 Task: Enable public transport information for this location.
Action: Mouse moved to (571, 108)
Screenshot: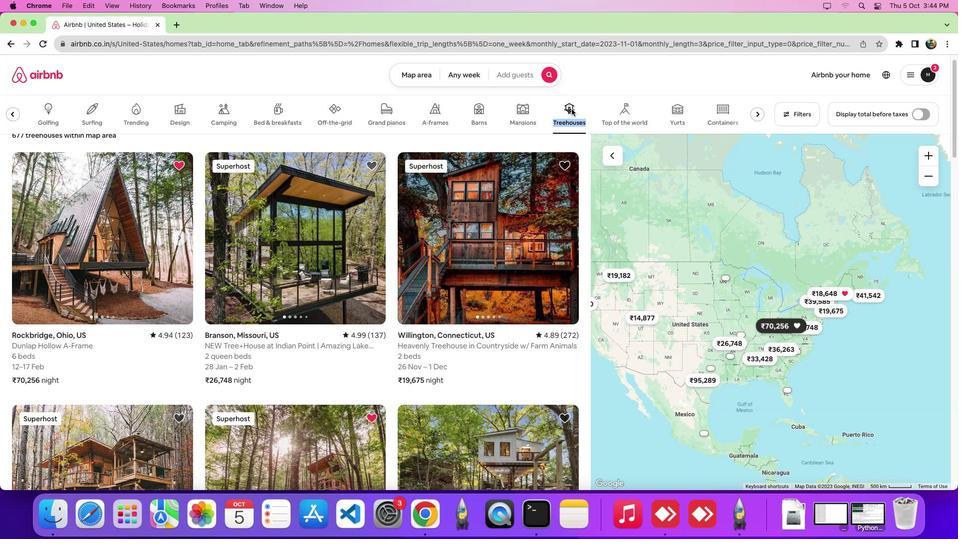 
Action: Mouse pressed left at (571, 108)
Screenshot: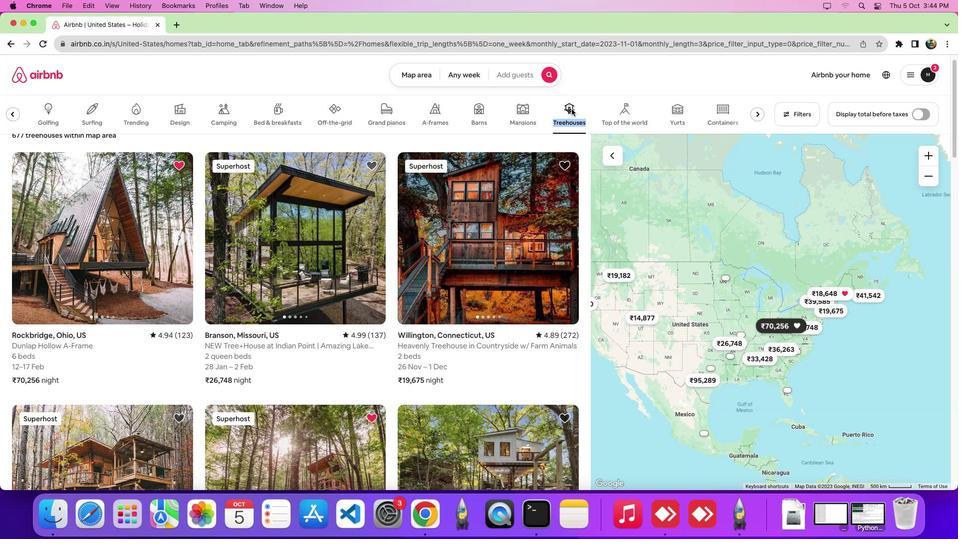 
Action: Mouse moved to (314, 269)
Screenshot: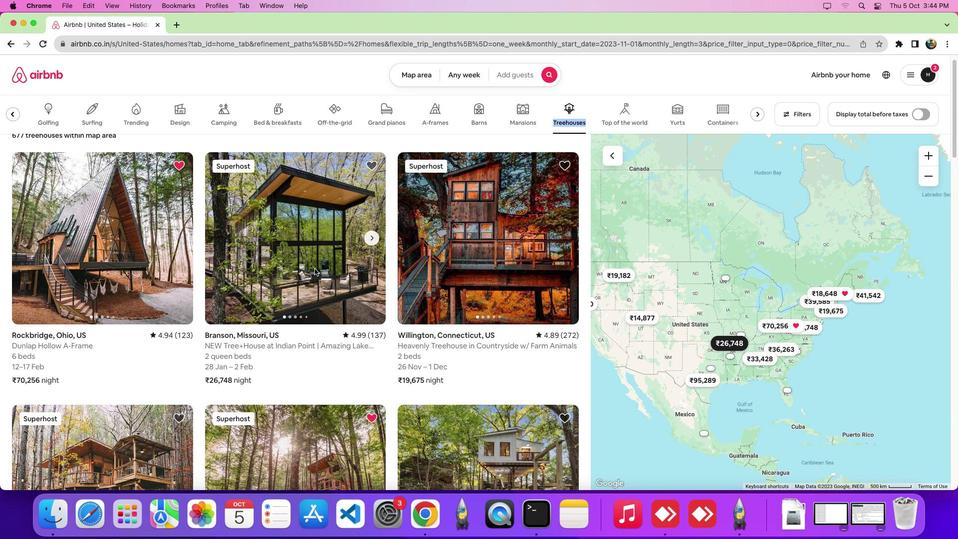 
Action: Mouse pressed left at (314, 269)
Screenshot: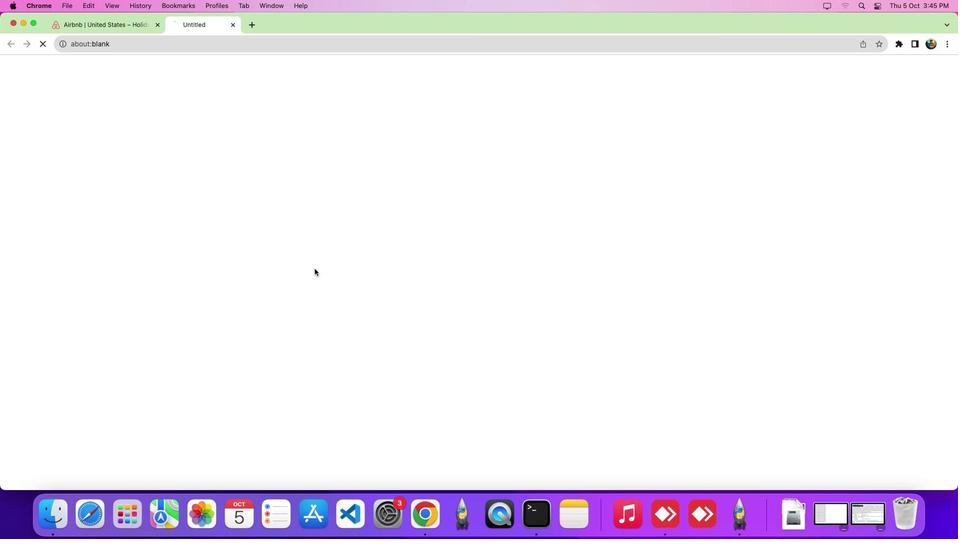 
Action: Mouse scrolled (314, 269) with delta (0, 0)
Screenshot: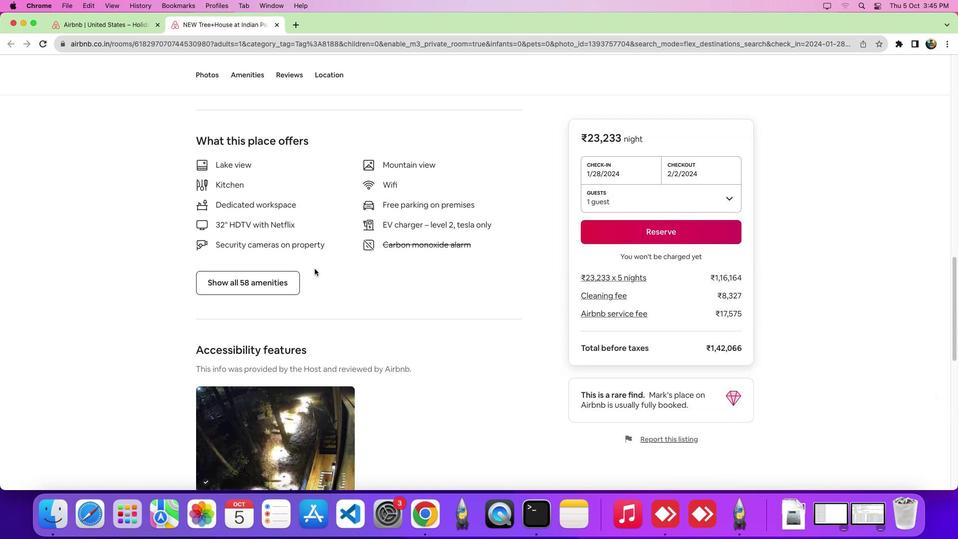 
Action: Mouse scrolled (314, 269) with delta (0, 0)
Screenshot: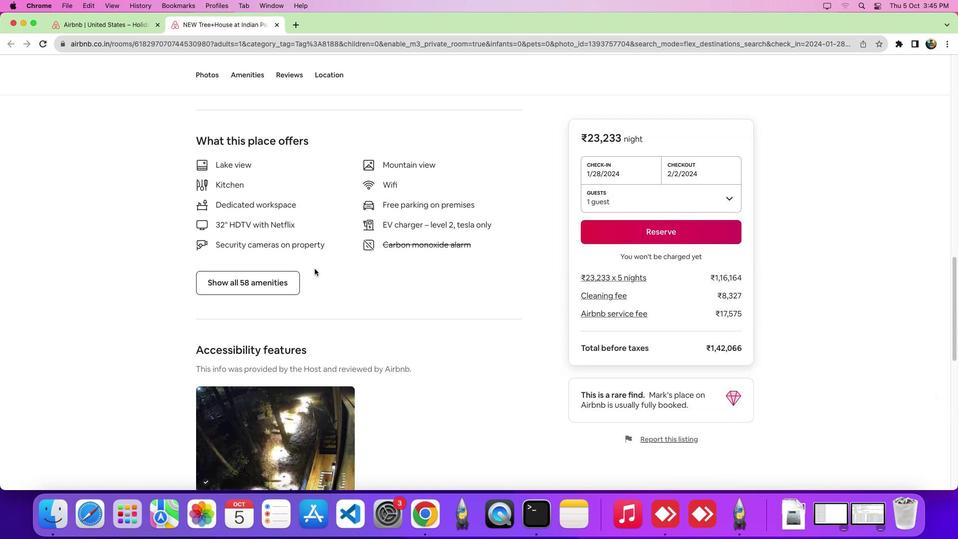 
Action: Mouse scrolled (314, 269) with delta (0, -4)
Screenshot: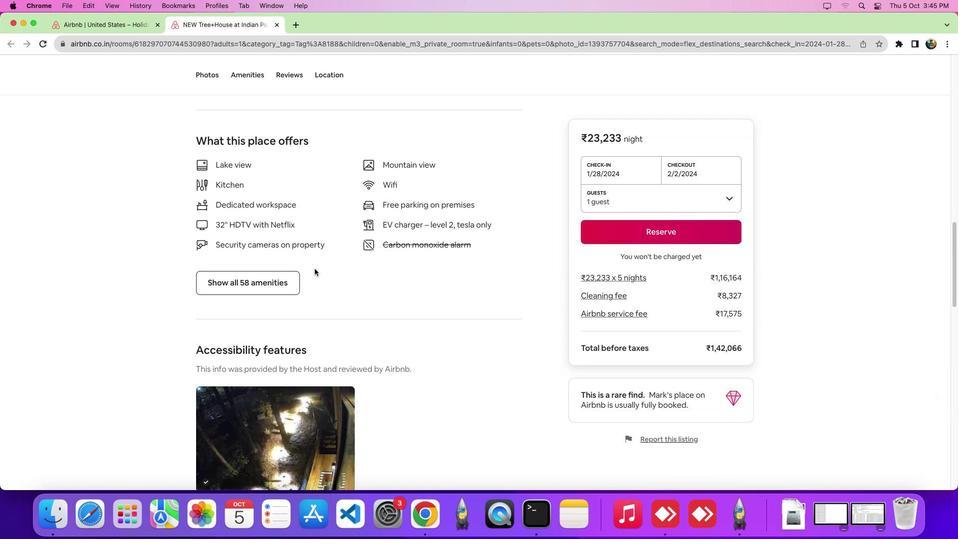 
Action: Mouse scrolled (314, 269) with delta (0, -6)
Screenshot: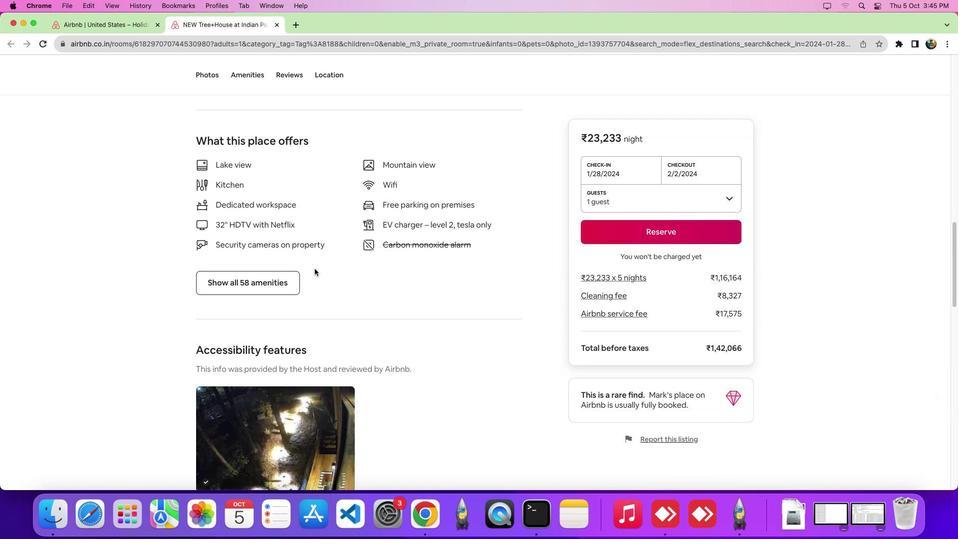 
Action: Mouse scrolled (314, 269) with delta (0, -7)
Screenshot: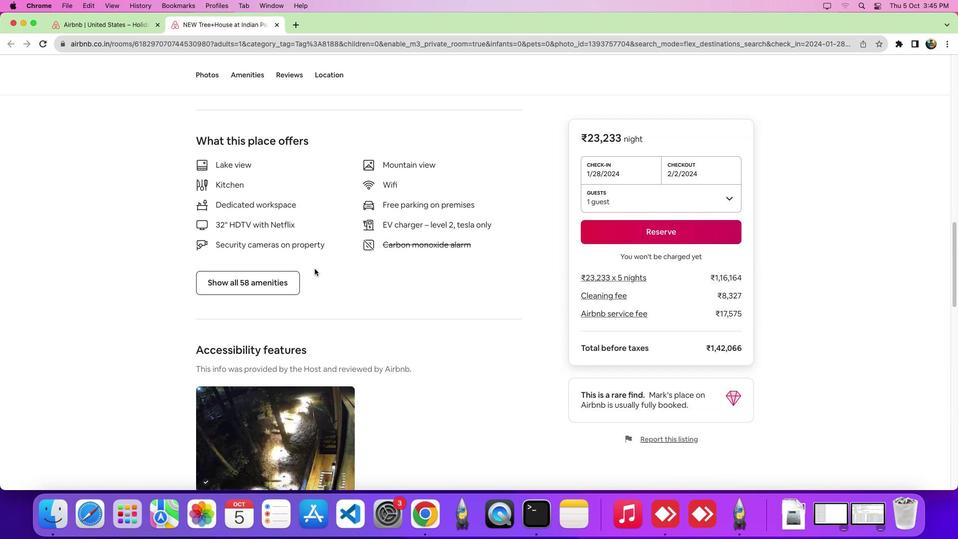 
Action: Mouse moved to (322, 78)
Screenshot: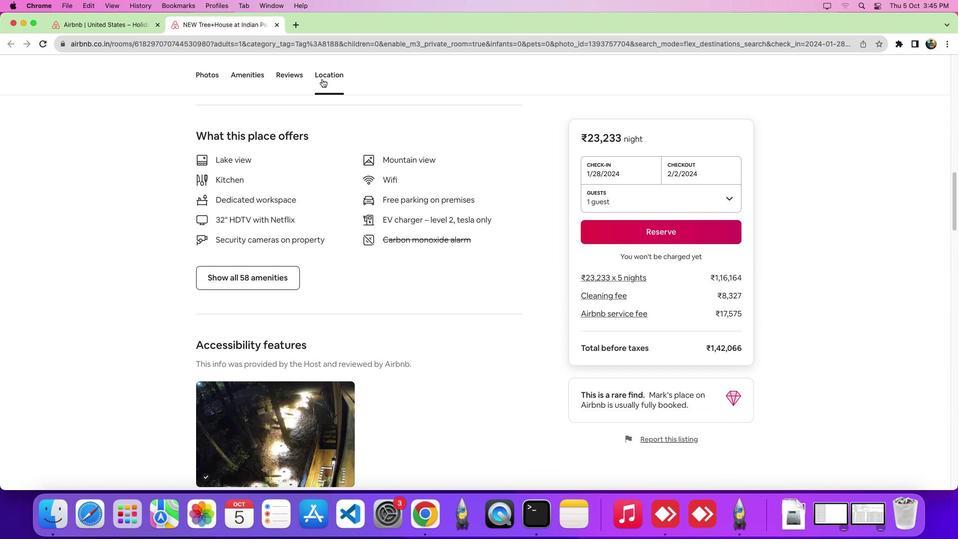 
Action: Mouse pressed left at (322, 78)
Screenshot: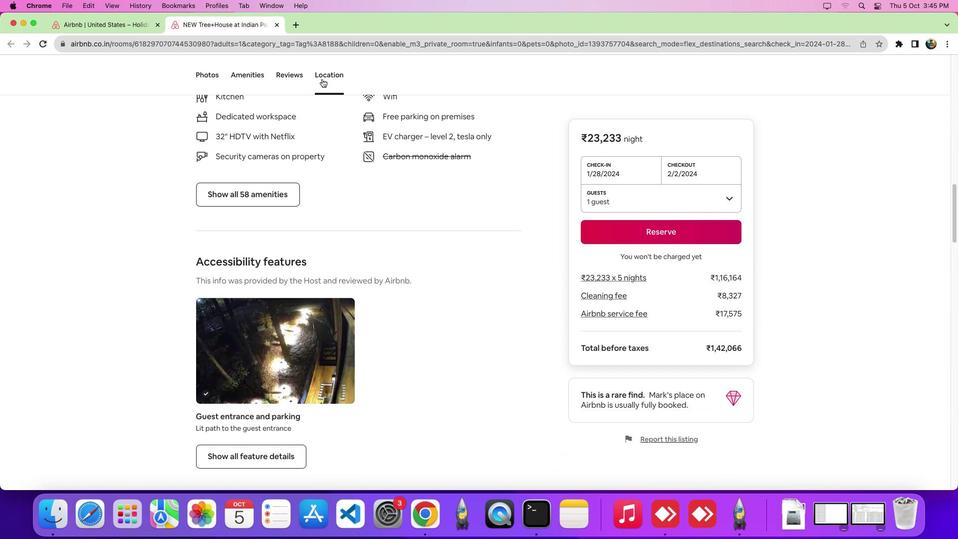 
Action: Mouse moved to (646, 165)
Screenshot: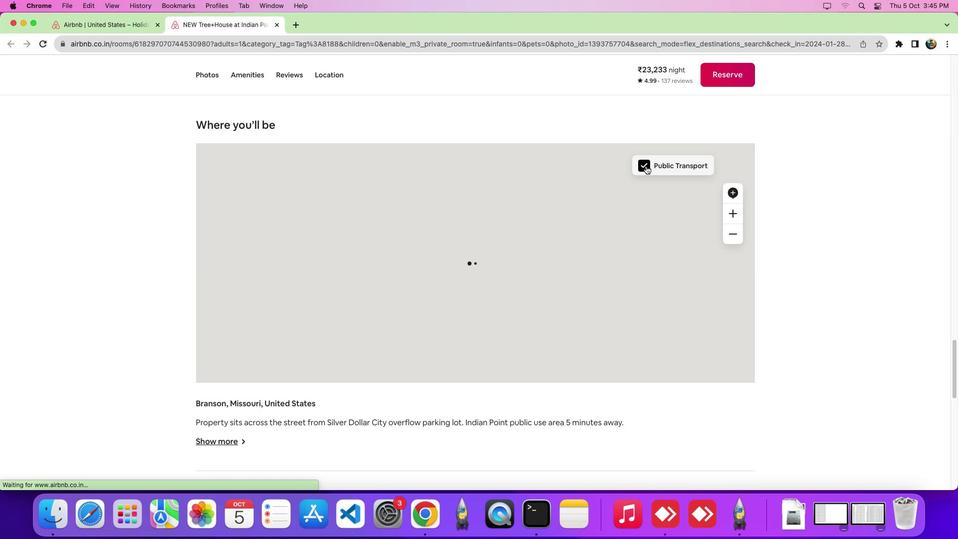 
Action: Mouse pressed left at (646, 165)
Screenshot: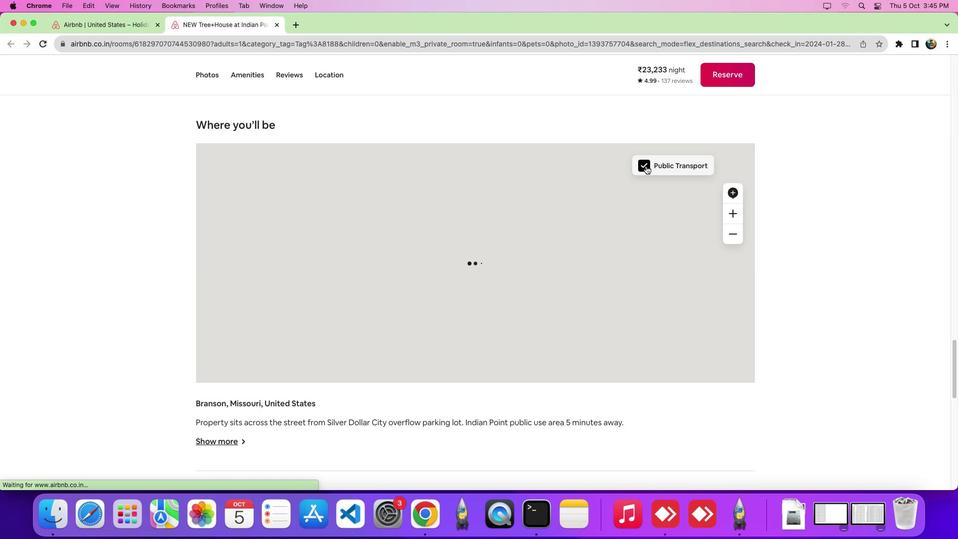 
Action: Mouse moved to (646, 168)
Screenshot: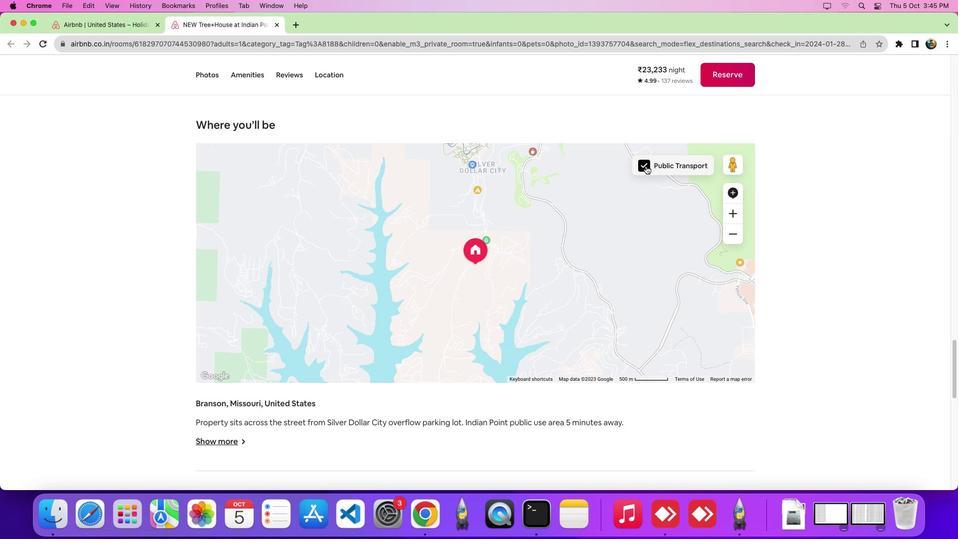 
